 Task: Modify the content settings in Salesforce CRM
Action: Mouse moved to (208, 177)
Screenshot: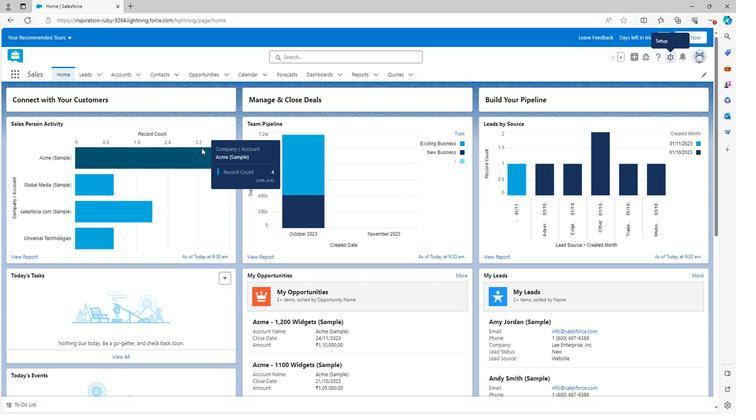 
Action: Mouse scrolled (208, 177) with delta (0, 0)
Screenshot: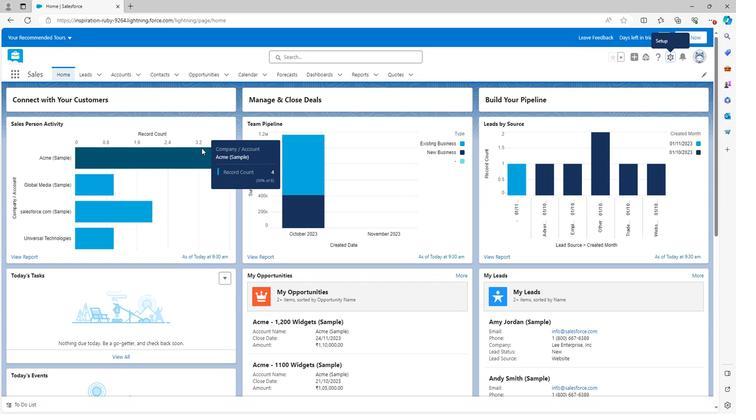 
Action: Mouse scrolled (208, 177) with delta (0, 0)
Screenshot: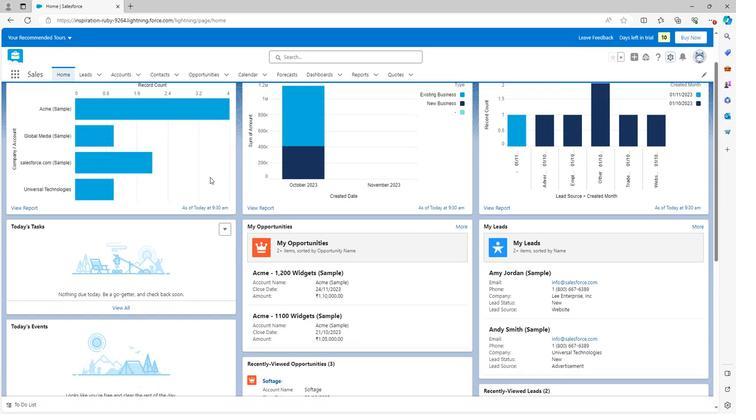 
Action: Mouse scrolled (208, 177) with delta (0, 0)
Screenshot: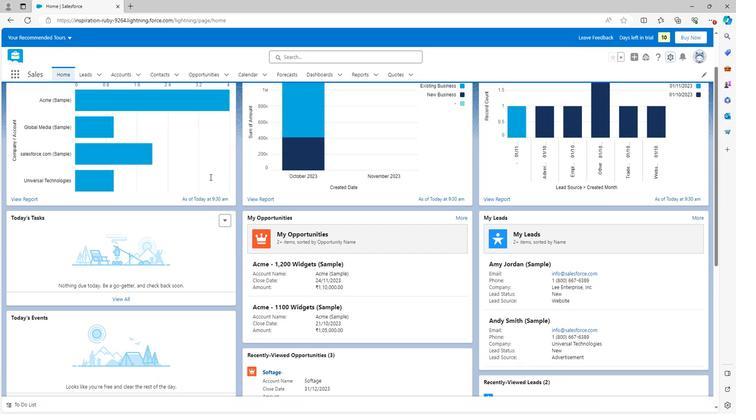 
Action: Mouse scrolled (208, 177) with delta (0, 0)
Screenshot: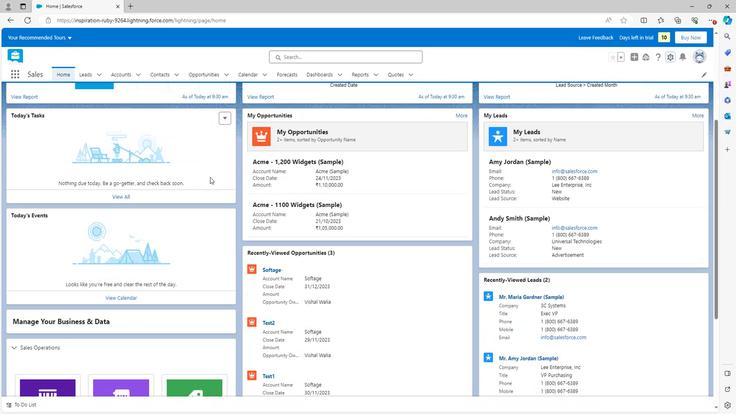 
Action: Mouse scrolled (208, 177) with delta (0, 0)
Screenshot: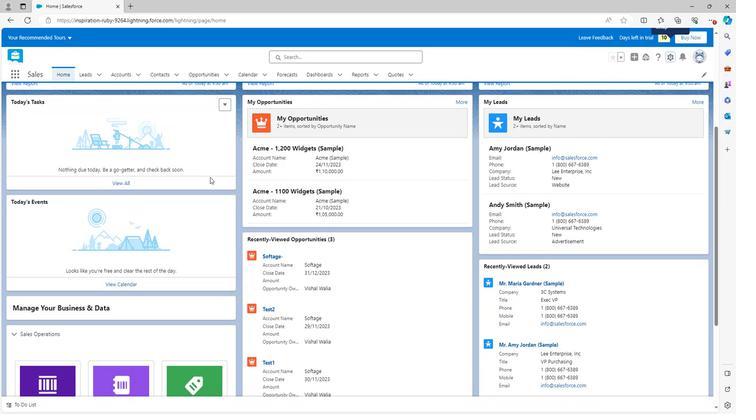 
Action: Mouse scrolled (208, 177) with delta (0, 0)
Screenshot: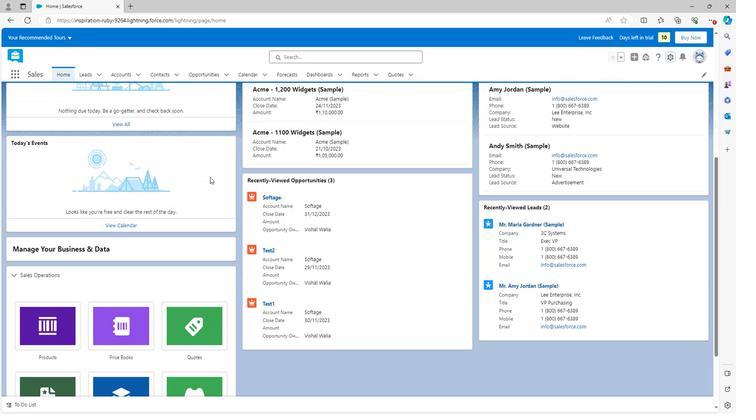 
Action: Mouse scrolled (208, 177) with delta (0, 0)
Screenshot: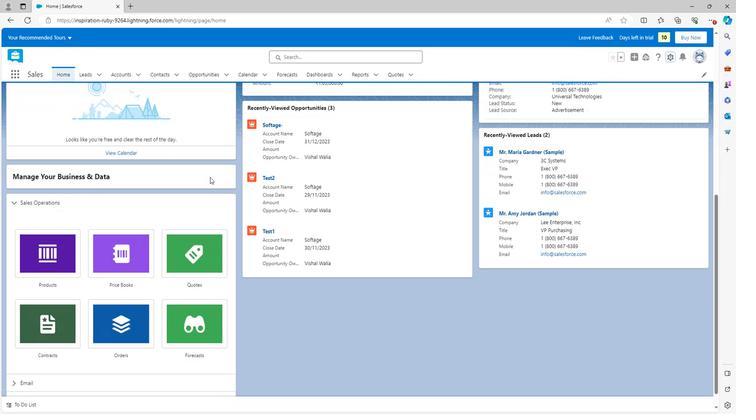 
Action: Mouse scrolled (208, 178) with delta (0, 0)
Screenshot: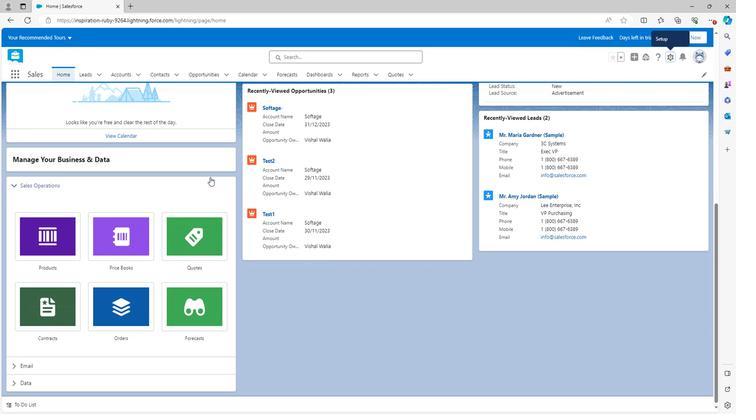 
Action: Mouse scrolled (208, 178) with delta (0, 0)
Screenshot: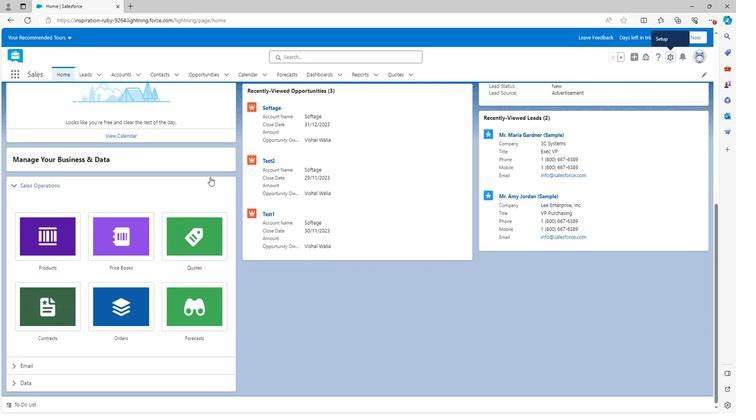 
Action: Mouse scrolled (208, 178) with delta (0, 0)
Screenshot: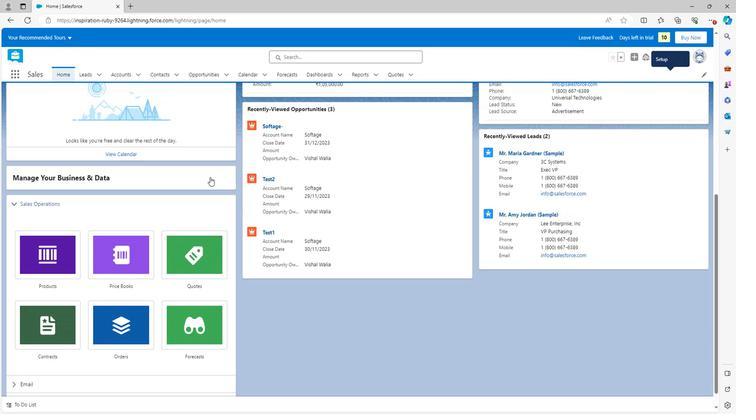 
Action: Mouse scrolled (208, 178) with delta (0, 0)
Screenshot: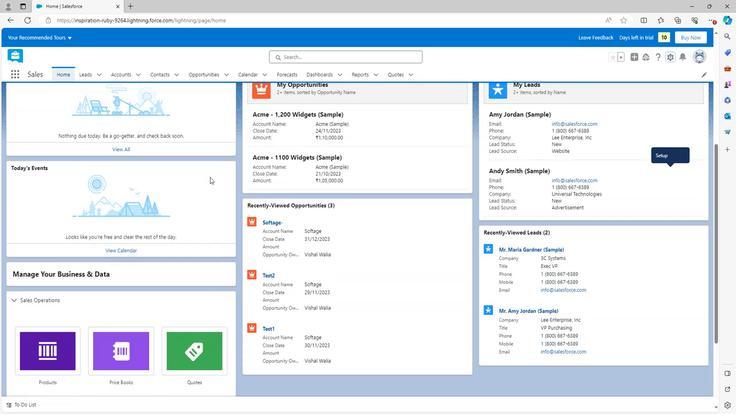 
Action: Mouse scrolled (208, 178) with delta (0, 0)
Screenshot: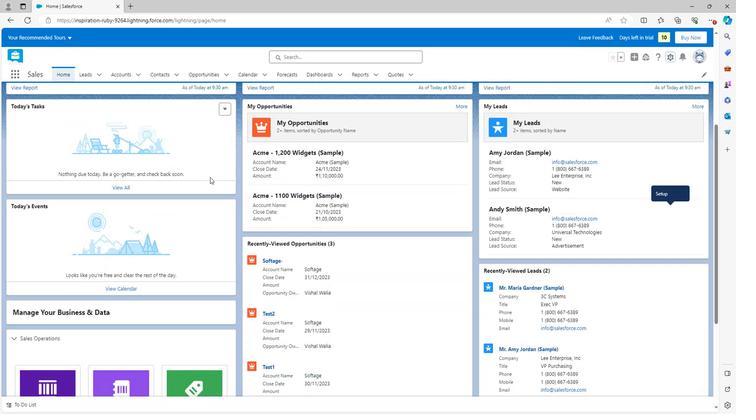 
Action: Mouse scrolled (208, 178) with delta (0, 0)
Screenshot: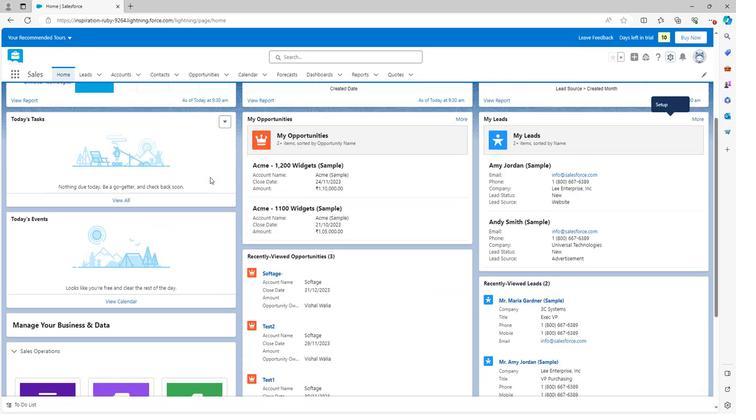 
Action: Mouse scrolled (208, 178) with delta (0, 0)
Screenshot: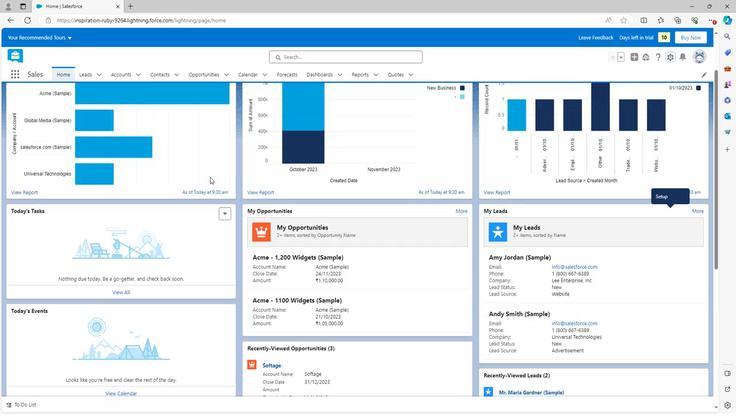 
Action: Mouse moved to (671, 56)
Screenshot: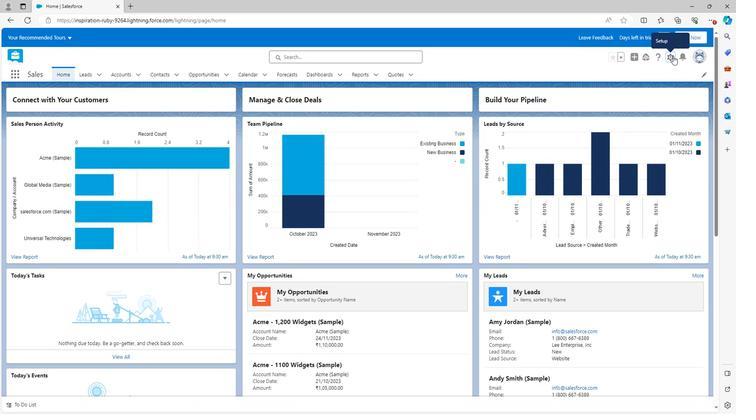 
Action: Mouse pressed left at (671, 56)
Screenshot: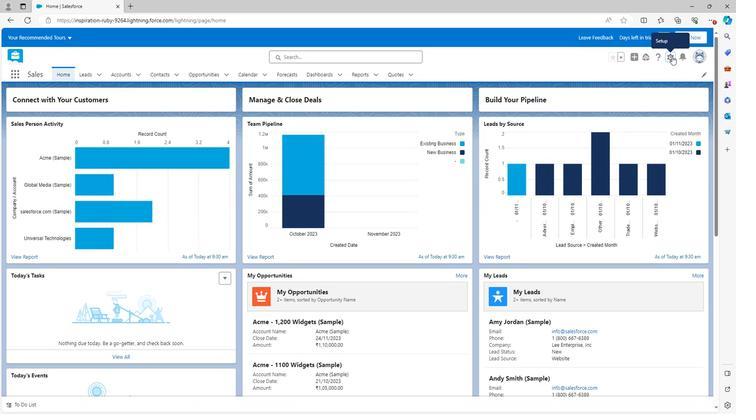 
Action: Mouse moved to (639, 77)
Screenshot: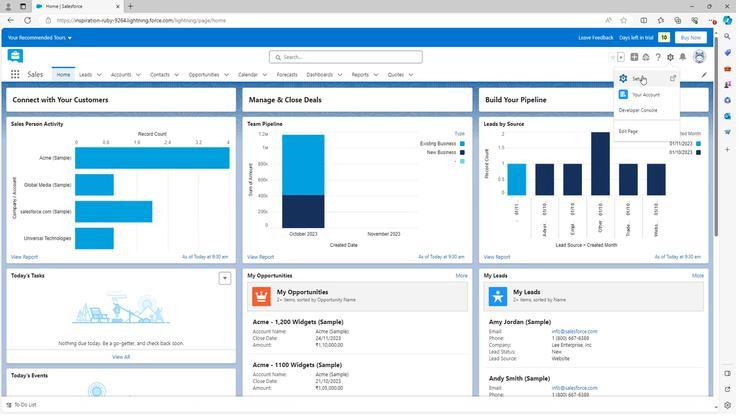 
Action: Mouse pressed left at (639, 77)
Screenshot: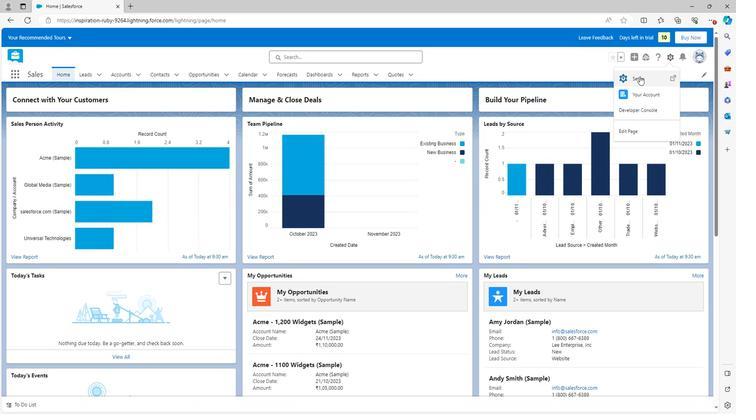 
Action: Mouse moved to (5, 301)
Screenshot: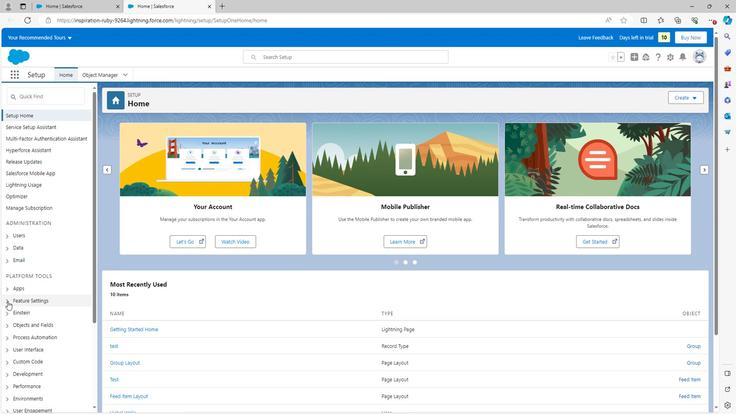 
Action: Mouse pressed left at (5, 301)
Screenshot: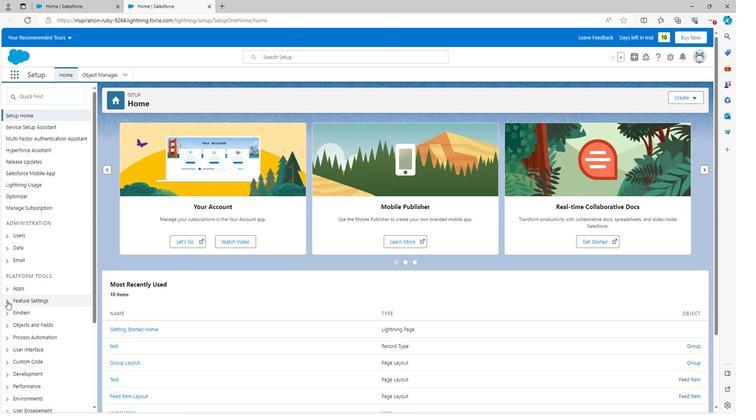 
Action: Mouse scrolled (5, 300) with delta (0, 0)
Screenshot: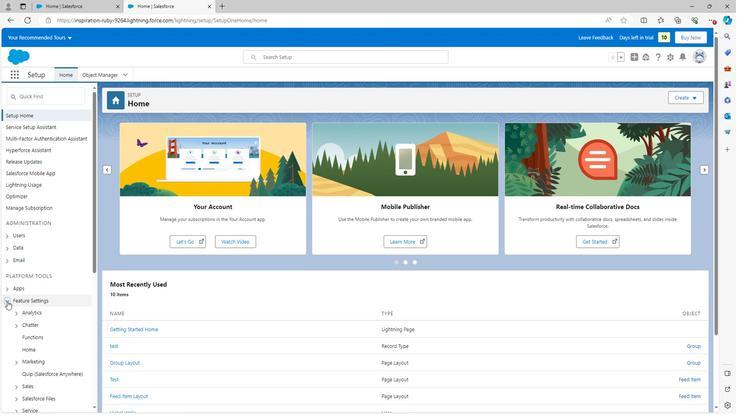 
Action: Mouse scrolled (5, 300) with delta (0, 0)
Screenshot: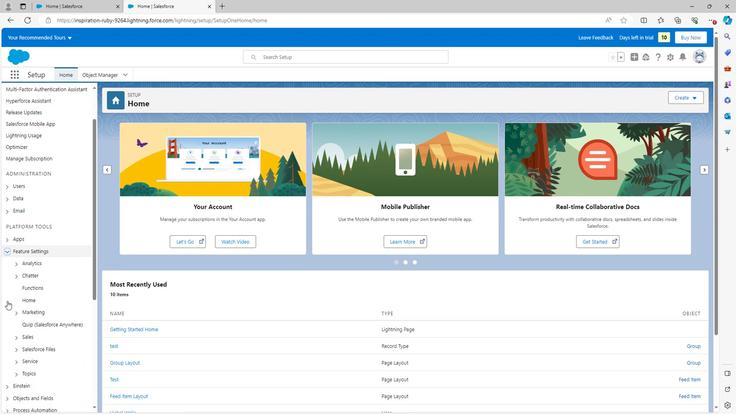 
Action: Mouse scrolled (5, 300) with delta (0, 0)
Screenshot: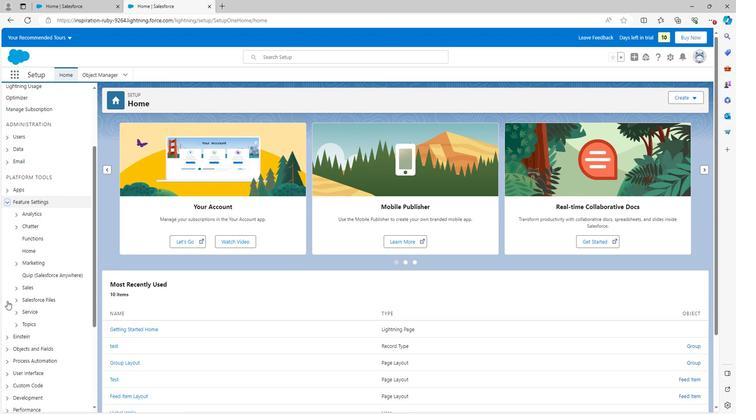 
Action: Mouse moved to (13, 249)
Screenshot: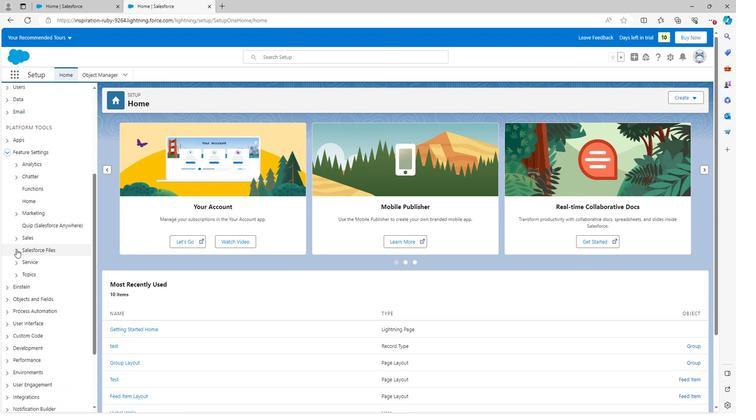 
Action: Mouse pressed left at (13, 249)
Screenshot: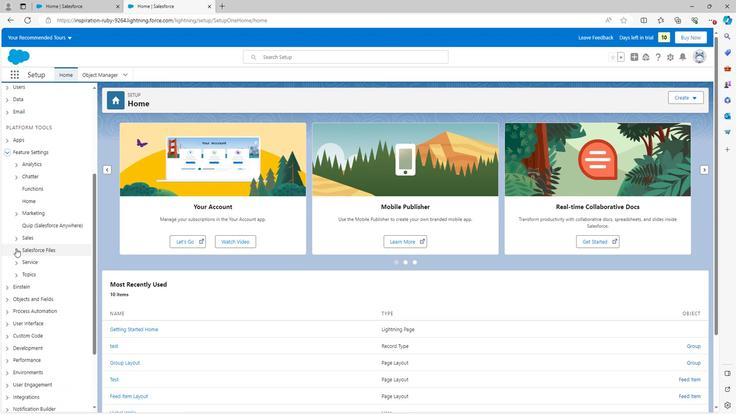 
Action: Mouse moved to (39, 328)
Screenshot: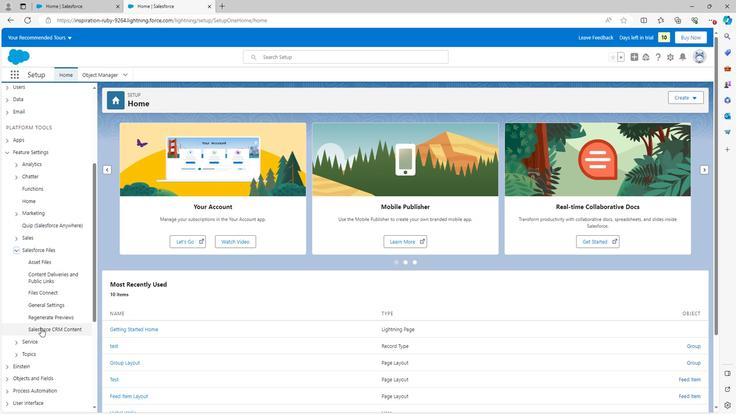 
Action: Mouse pressed left at (39, 328)
Screenshot: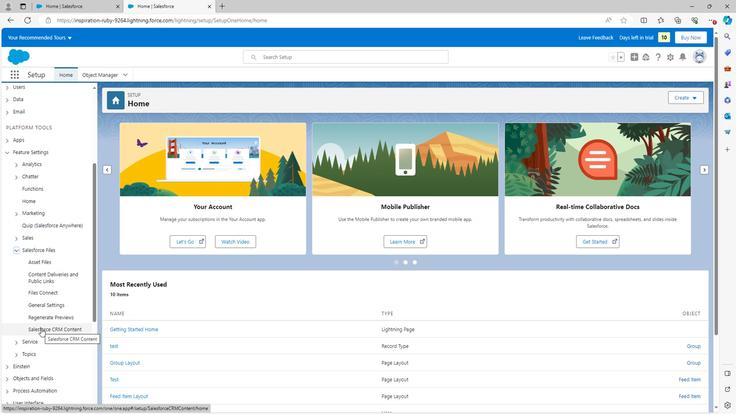 
Action: Mouse moved to (113, 159)
Screenshot: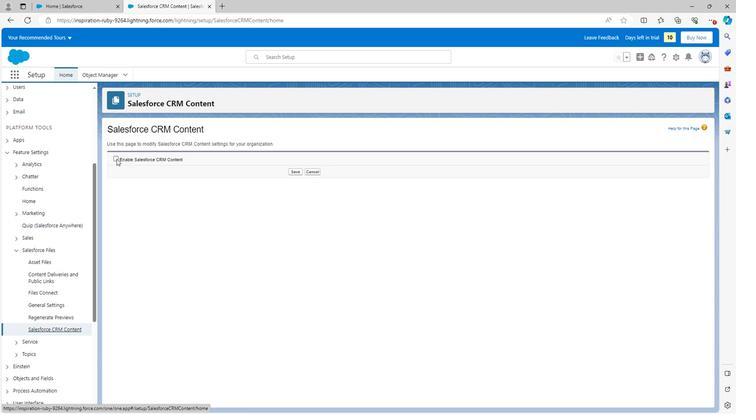 
Action: Mouse pressed left at (113, 159)
Screenshot: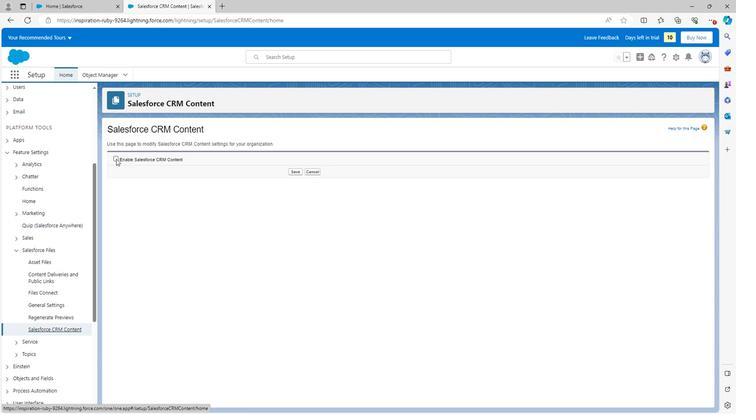 
Action: Mouse moved to (295, 206)
Screenshot: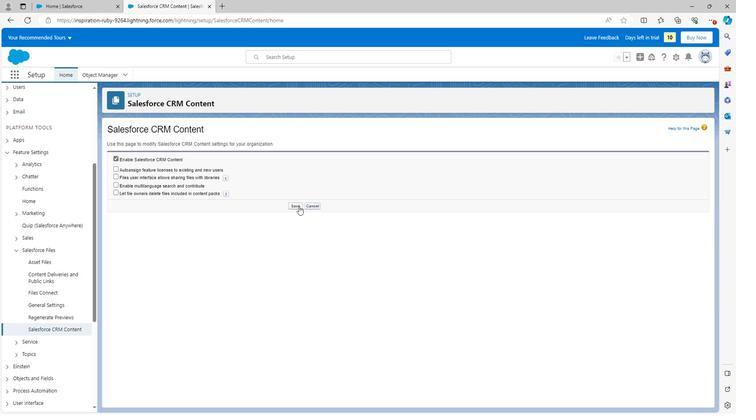 
Action: Mouse pressed left at (295, 206)
Screenshot: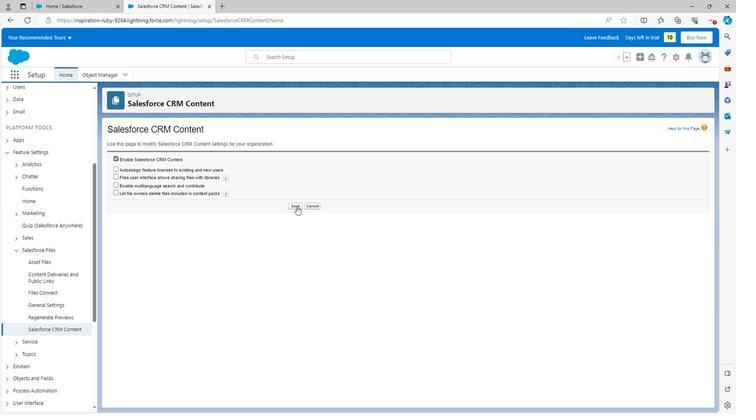 
Action: Mouse moved to (11, 249)
Screenshot: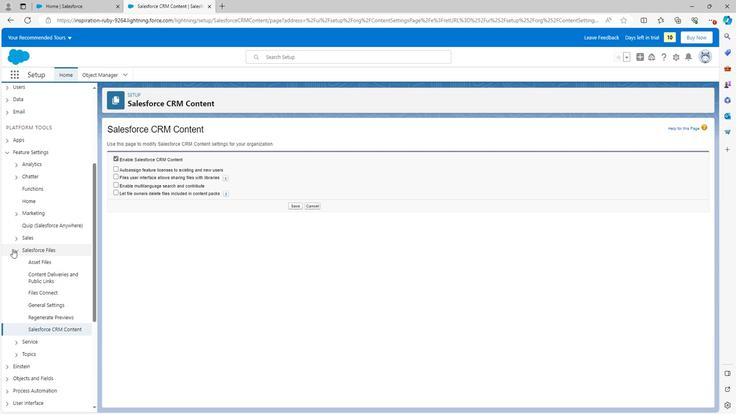 
Action: Mouse pressed left at (11, 249)
Screenshot: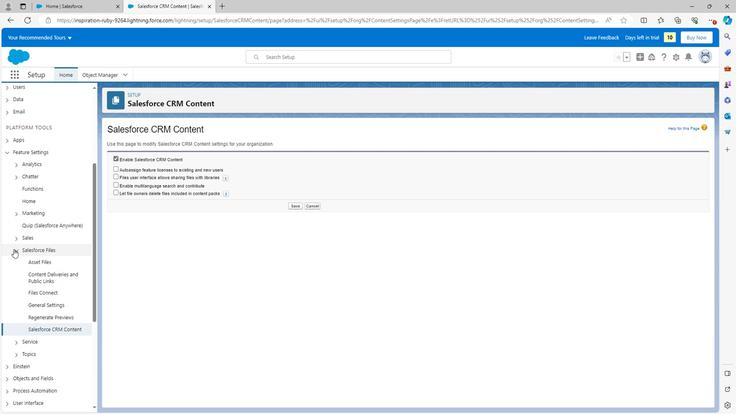 
Action: Mouse scrolled (11, 250) with delta (0, 0)
Screenshot: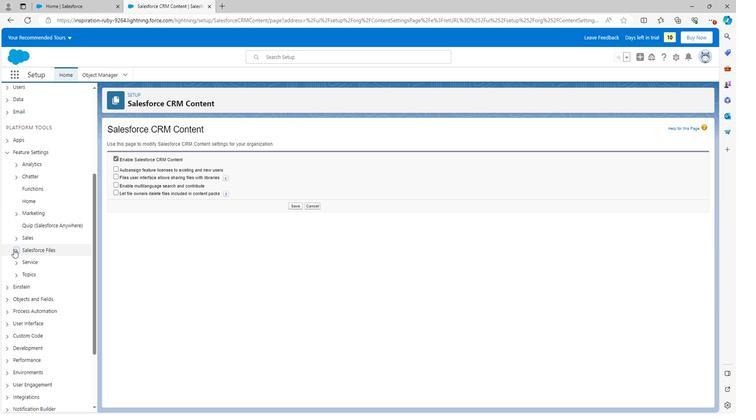 
Action: Mouse moved to (5, 205)
Screenshot: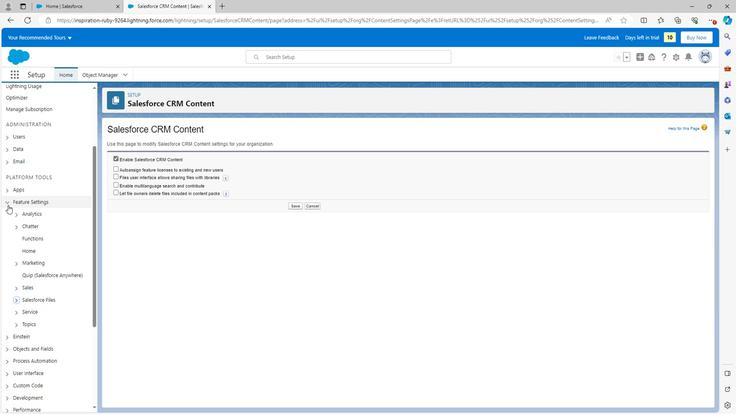 
Action: Mouse pressed left at (5, 205)
Screenshot: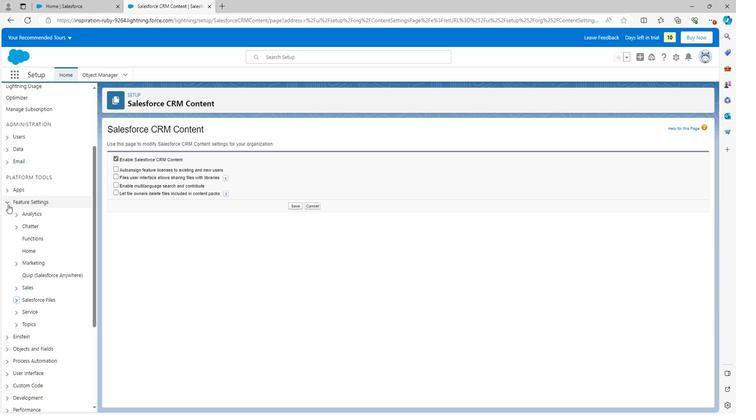 
Action: Mouse pressed left at (5, 205)
Screenshot: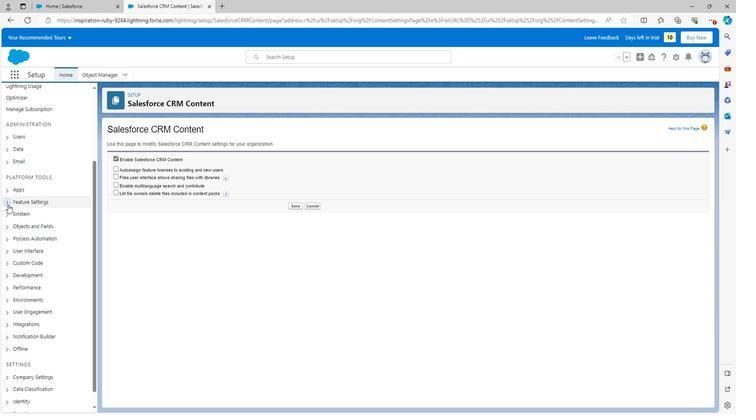 
Action: Mouse moved to (15, 314)
Screenshot: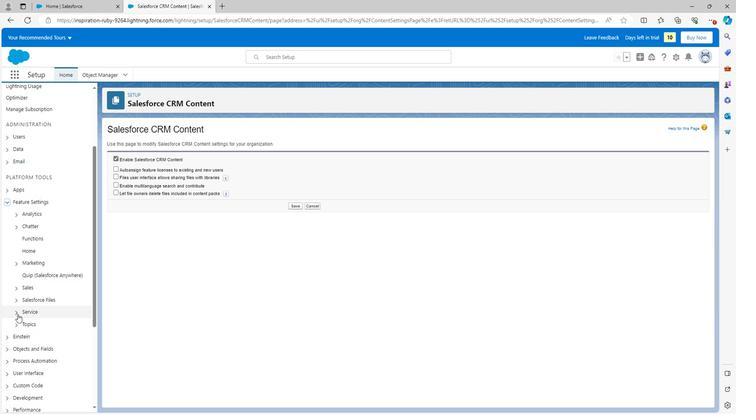 
Action: Mouse pressed left at (15, 314)
Screenshot: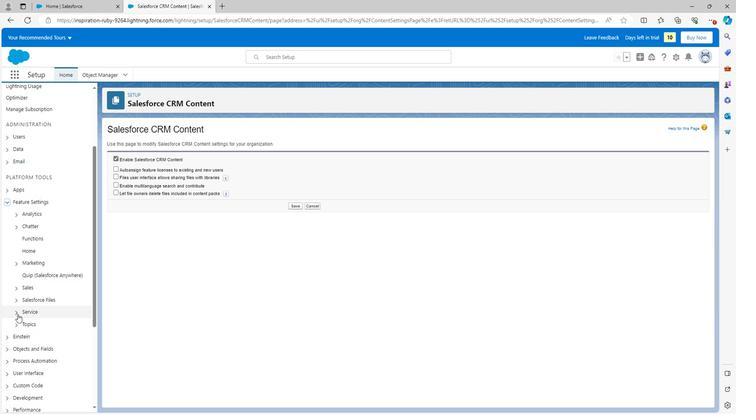 
Action: Mouse moved to (358, 259)
Screenshot: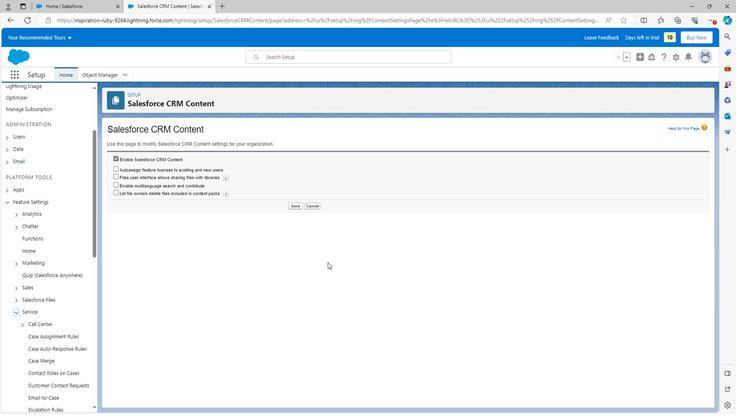 
